Task: Reply All to email with the signature Amanda Green with the subject 'Introduction' from softage.1@softage.net with the message 'Could you provide an update on the progress of the website redesign project?'
Action: Mouse moved to (1045, 169)
Screenshot: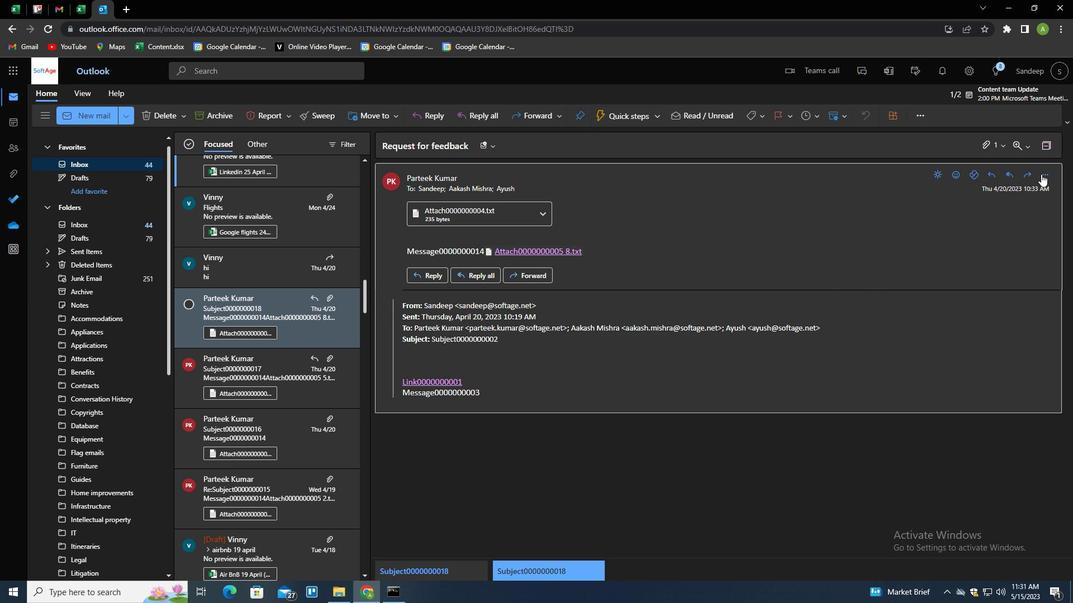 
Action: Mouse pressed left at (1045, 169)
Screenshot: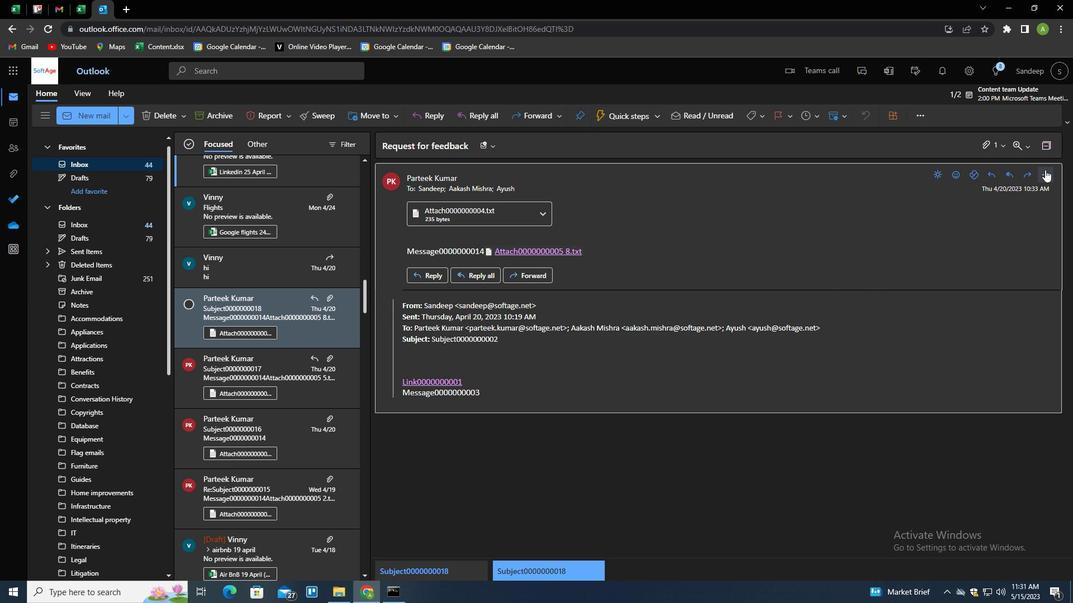 
Action: Mouse moved to (988, 210)
Screenshot: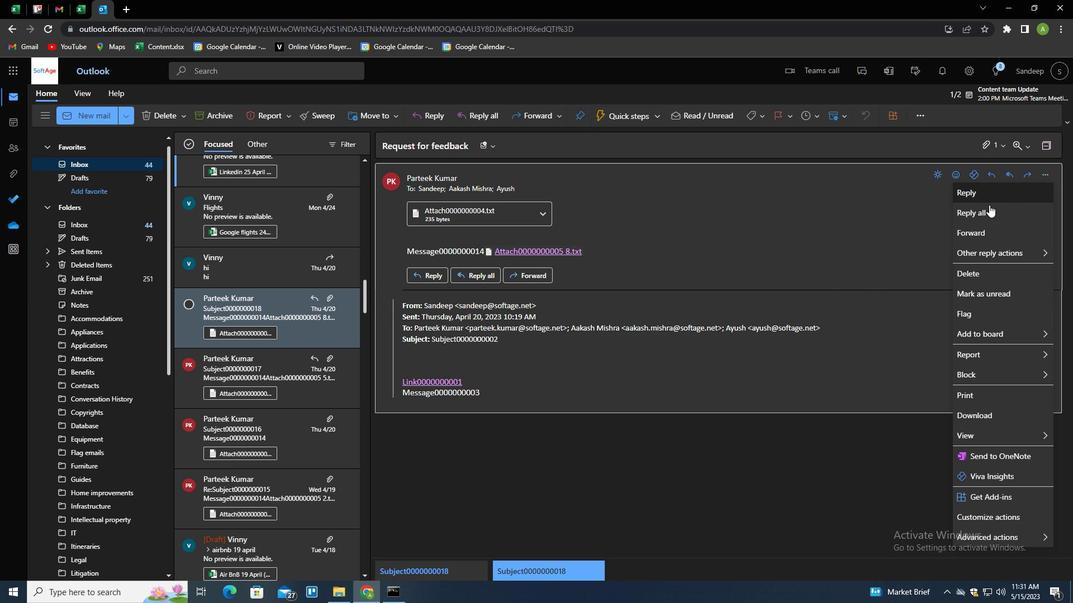 
Action: Mouse pressed left at (988, 210)
Screenshot: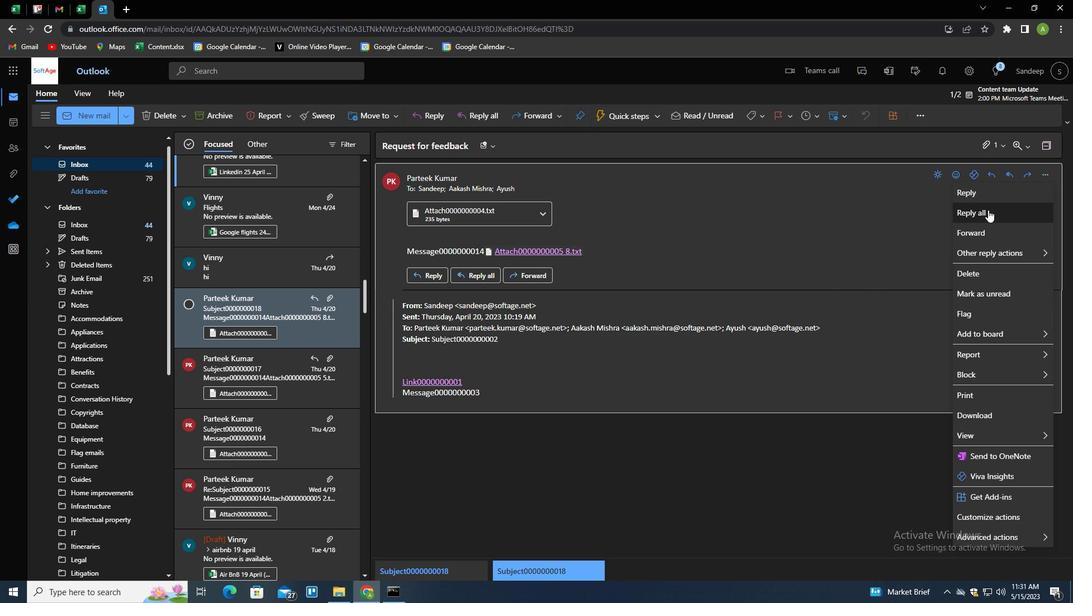
Action: Mouse moved to (756, 113)
Screenshot: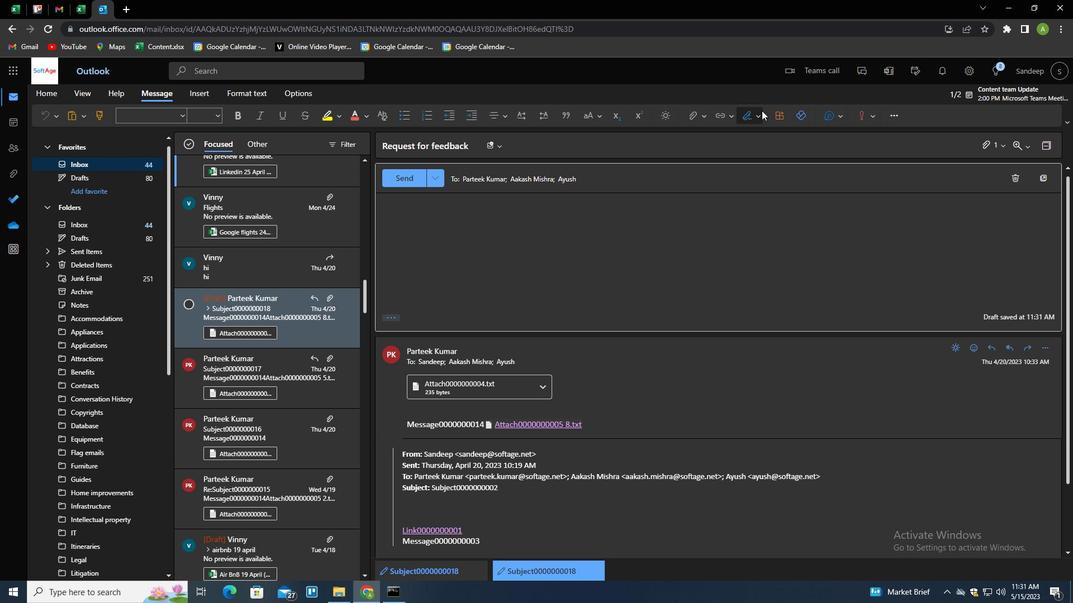 
Action: Mouse pressed left at (756, 113)
Screenshot: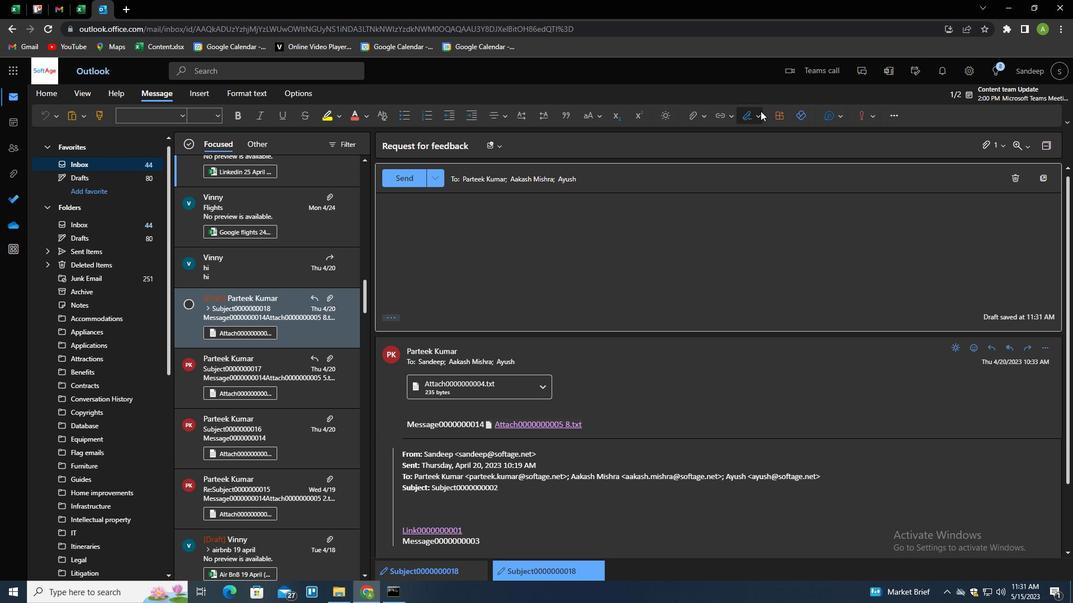 
Action: Mouse moved to (750, 155)
Screenshot: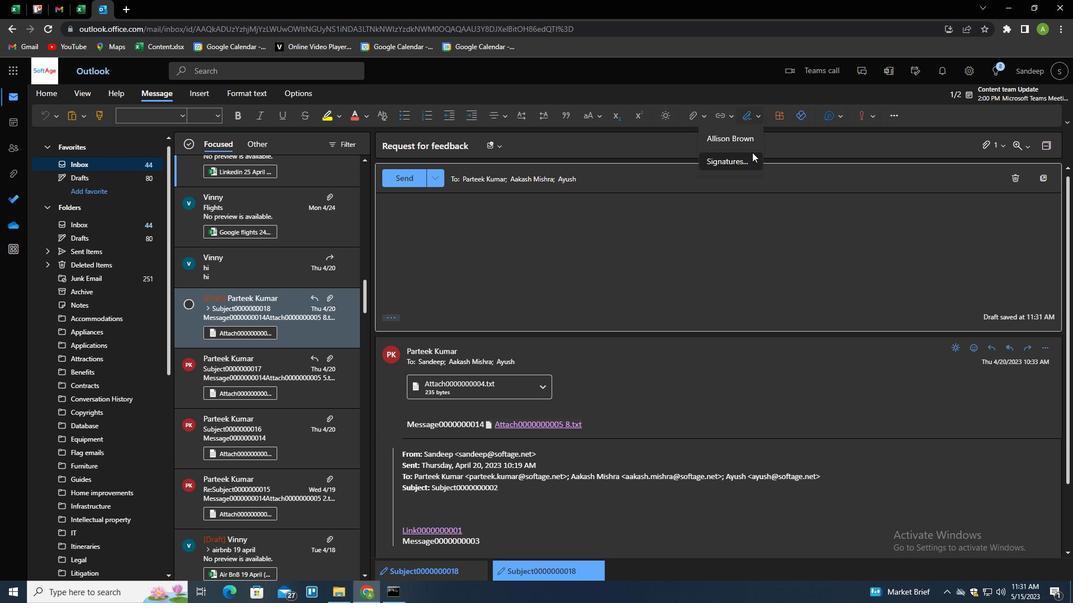 
Action: Mouse pressed left at (750, 155)
Screenshot: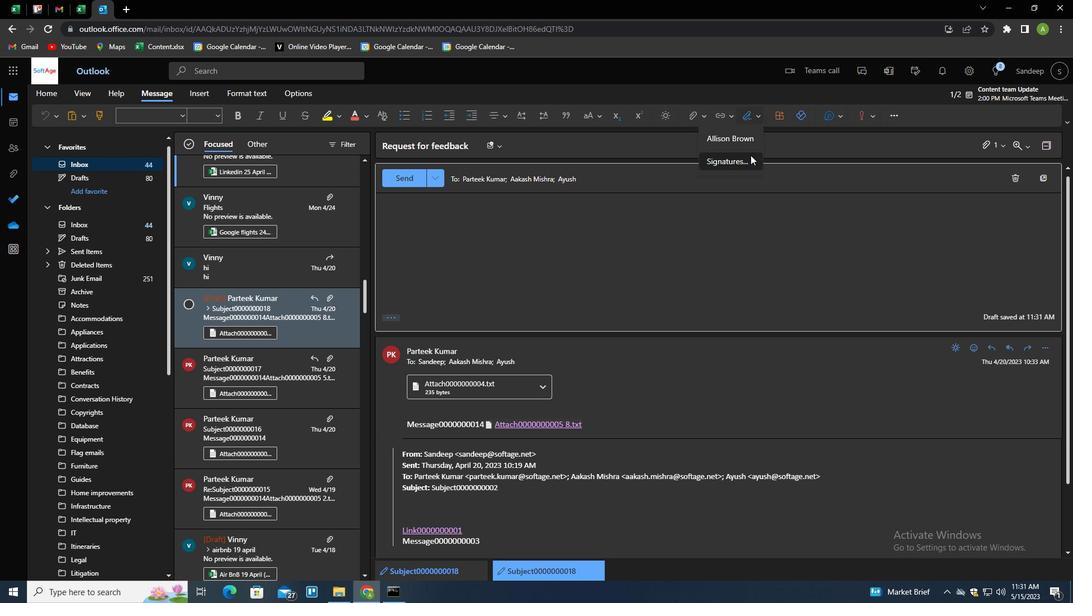 
Action: Mouse moved to (760, 204)
Screenshot: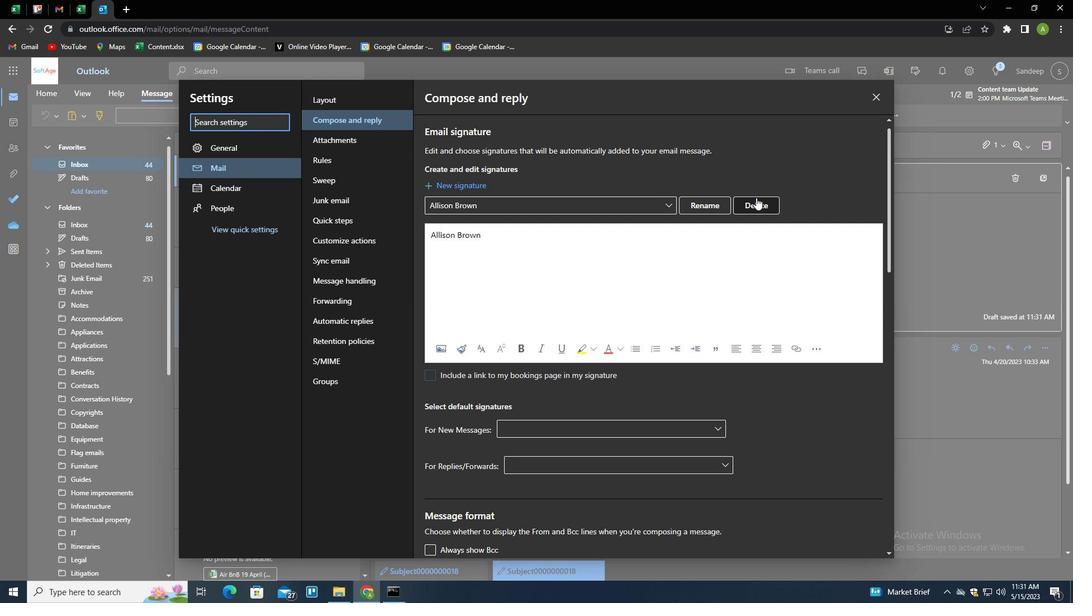 
Action: Mouse pressed left at (760, 204)
Screenshot: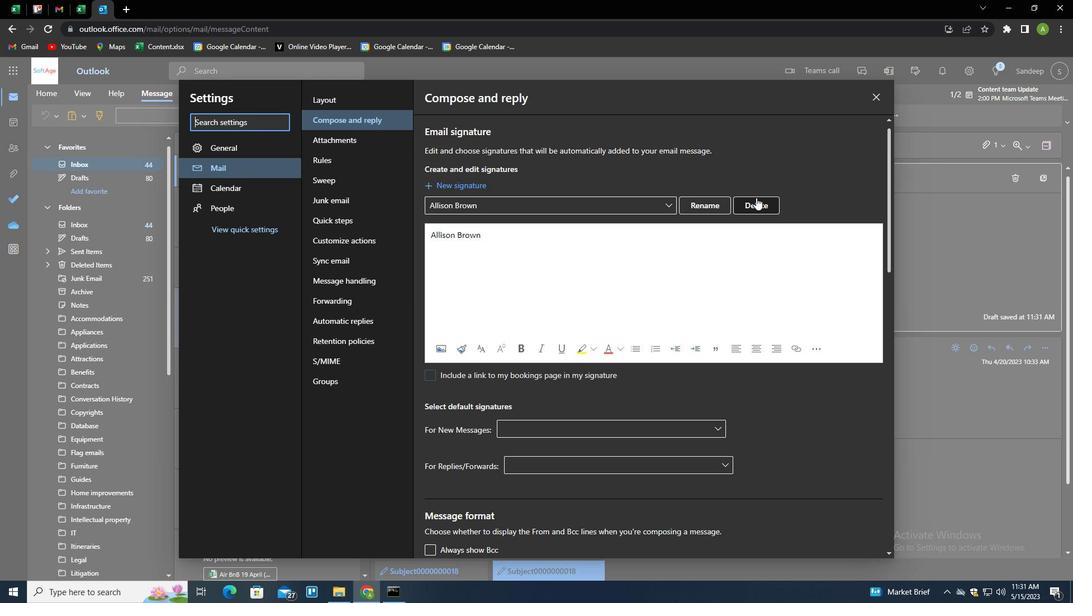 
Action: Mouse moved to (755, 204)
Screenshot: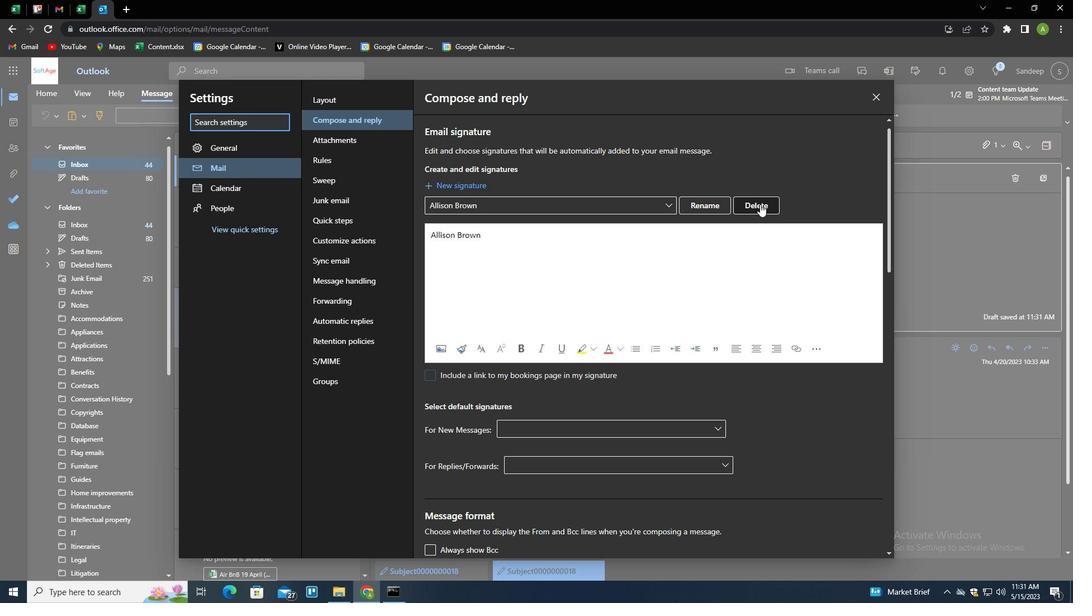 
Action: Mouse pressed left at (755, 204)
Screenshot: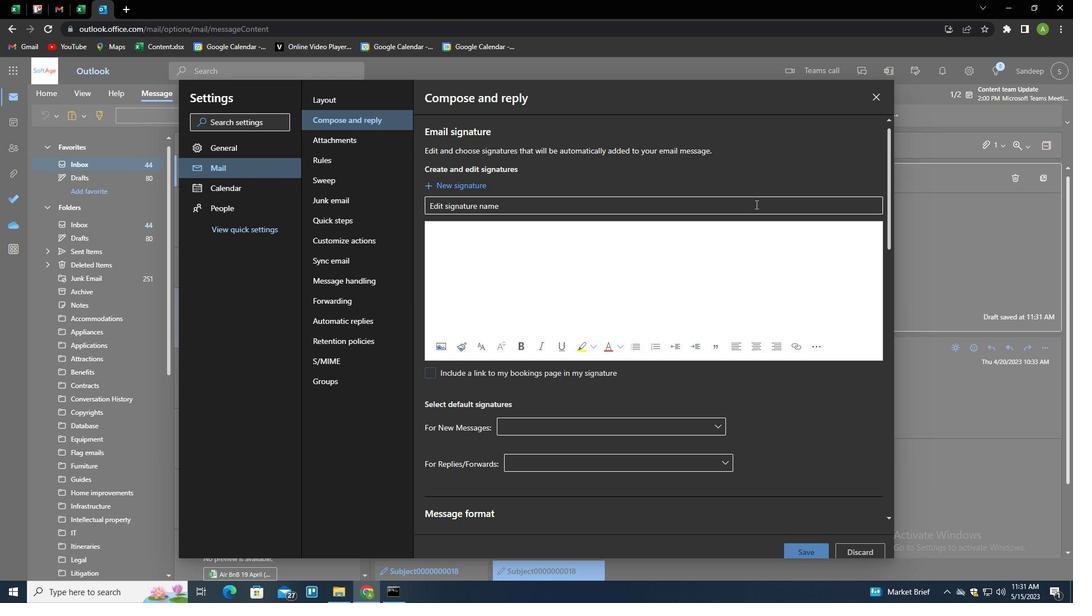 
Action: Key pressed <Key.shift>AMANDA<Key.space><Key.shift>GREEN<Key.tab><Key.shift>AMANDA<Key.space><Key.shift>GREEN
Screenshot: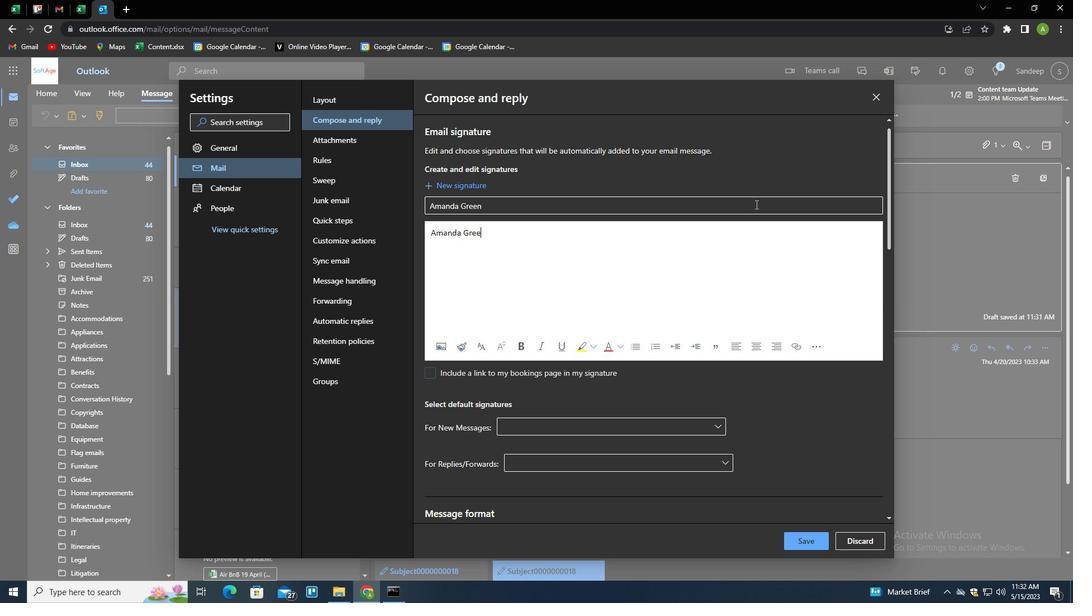 
Action: Mouse moved to (810, 540)
Screenshot: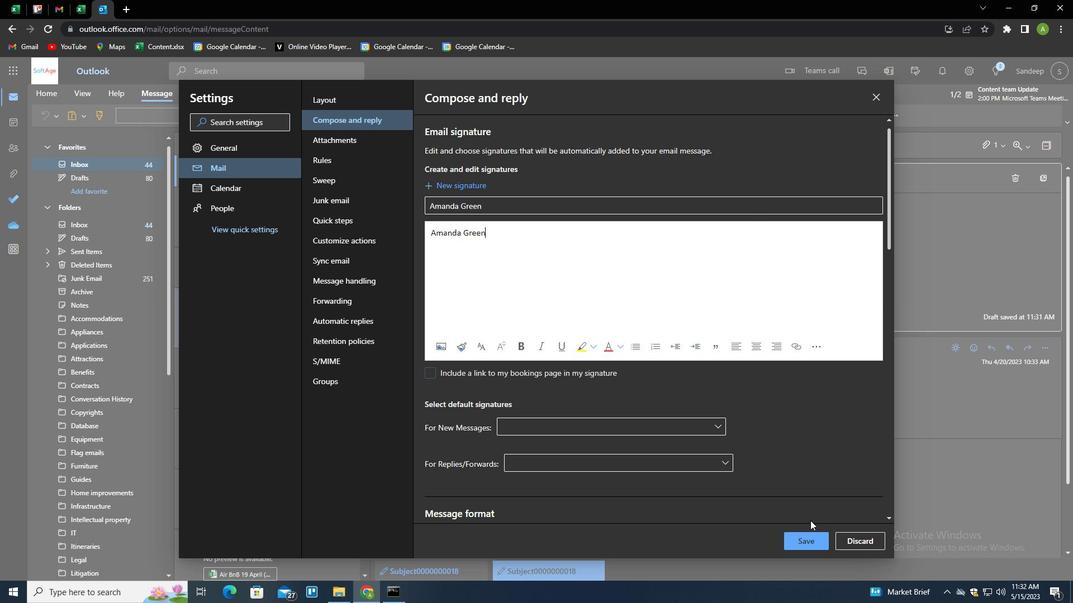 
Action: Mouse pressed left at (810, 540)
Screenshot: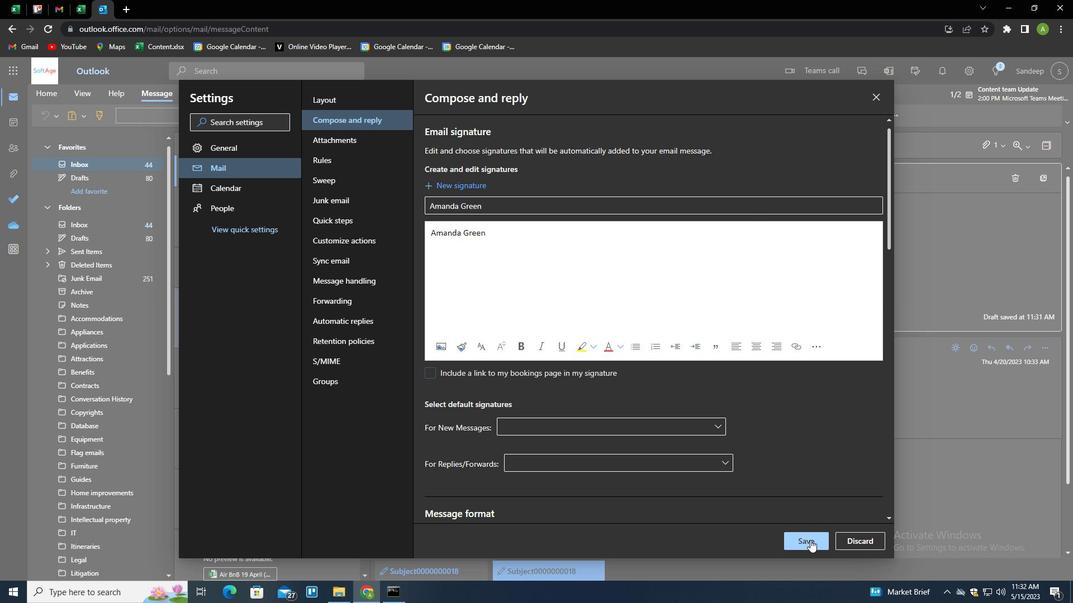 
Action: Mouse moved to (910, 335)
Screenshot: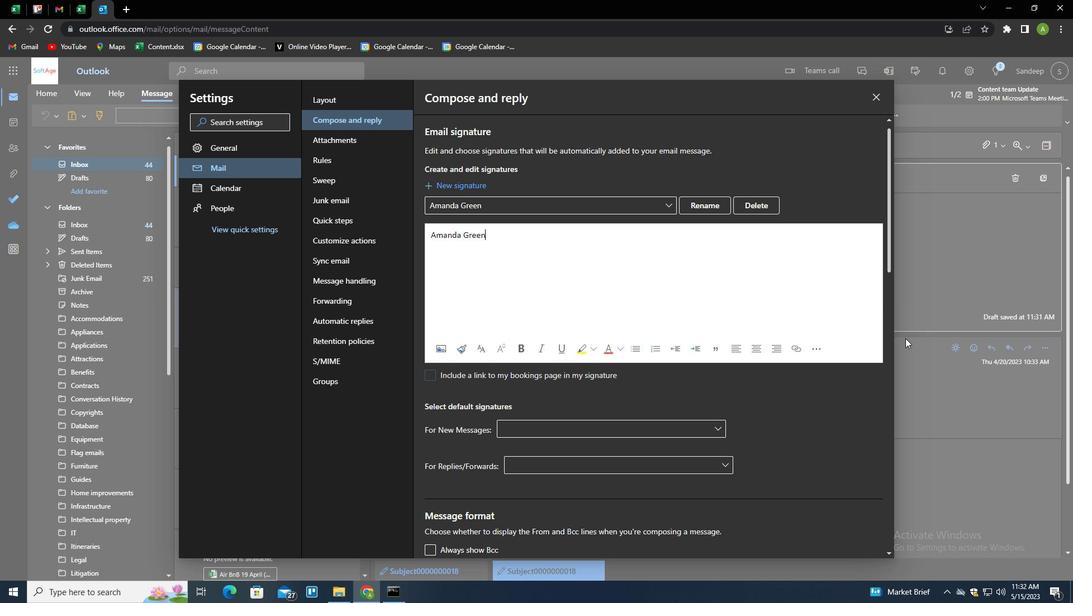 
Action: Mouse pressed left at (910, 335)
Screenshot: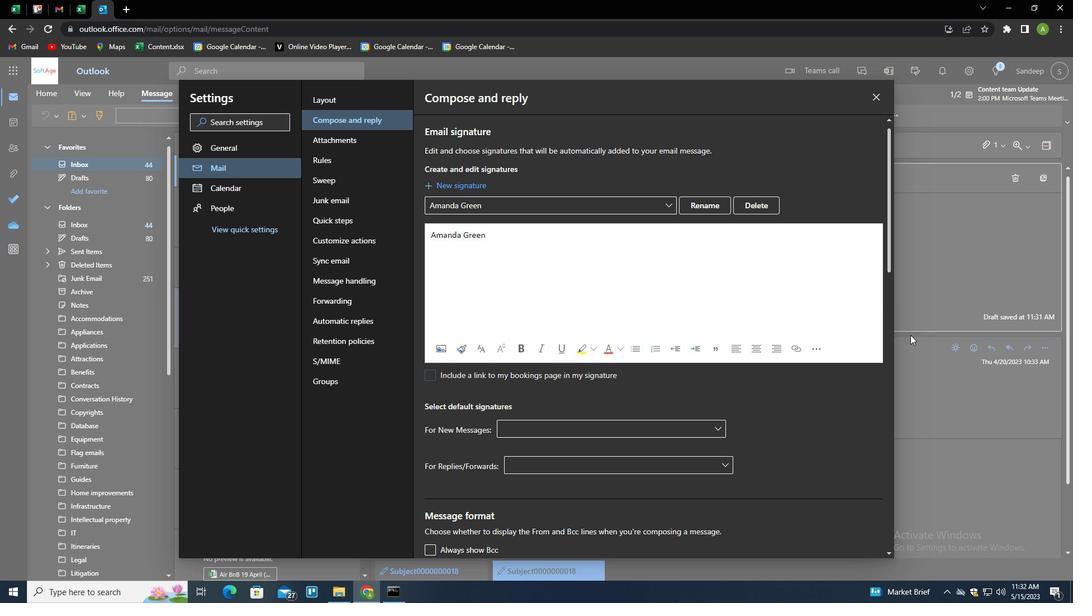 
Action: Mouse moved to (397, 313)
Screenshot: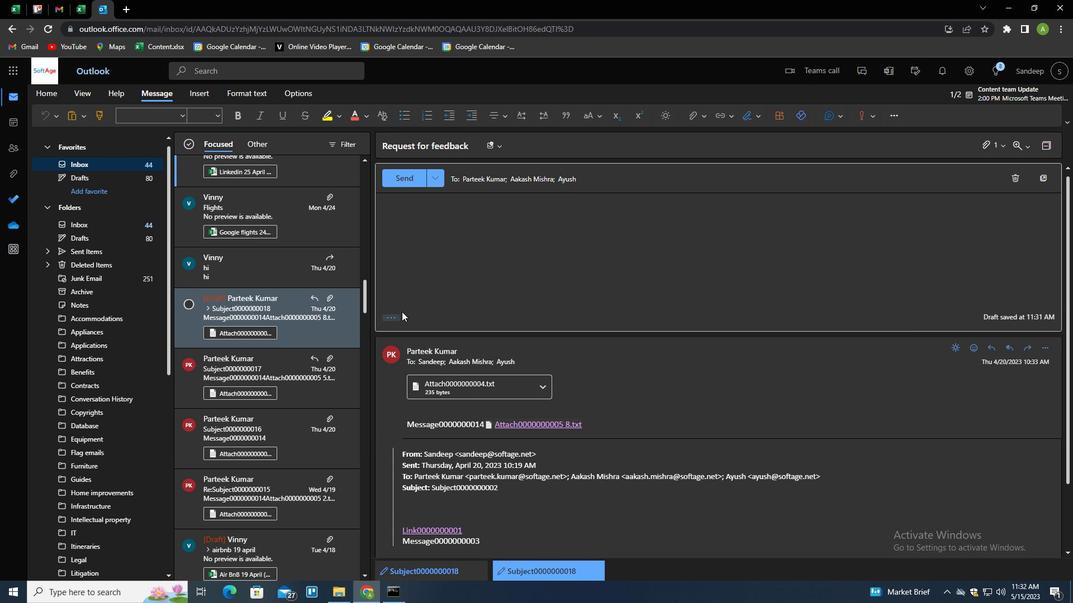 
Action: Mouse pressed left at (397, 313)
Screenshot: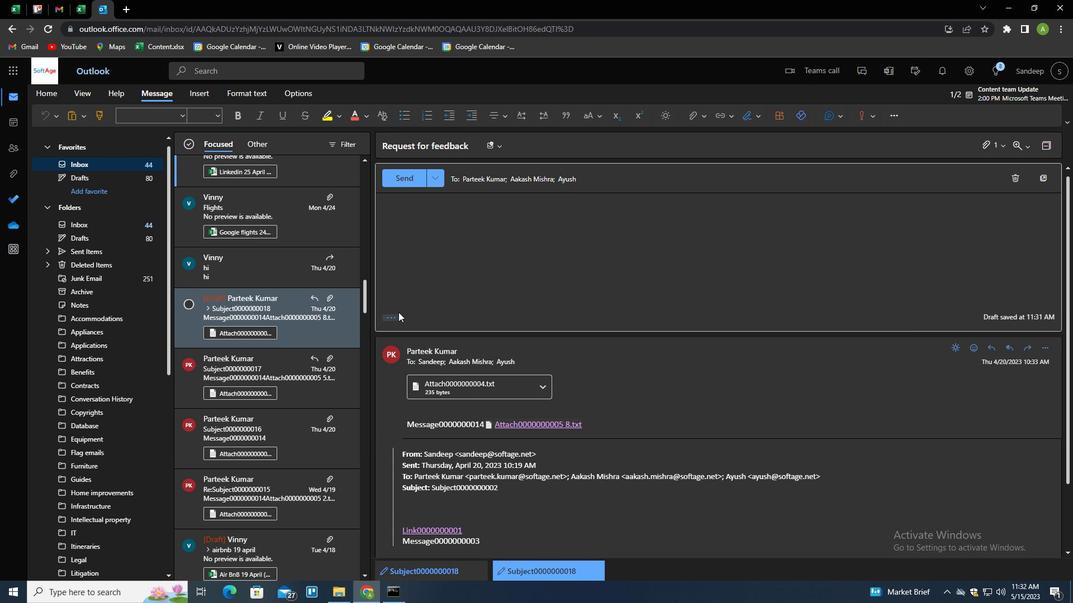 
Action: Mouse moved to (392, 318)
Screenshot: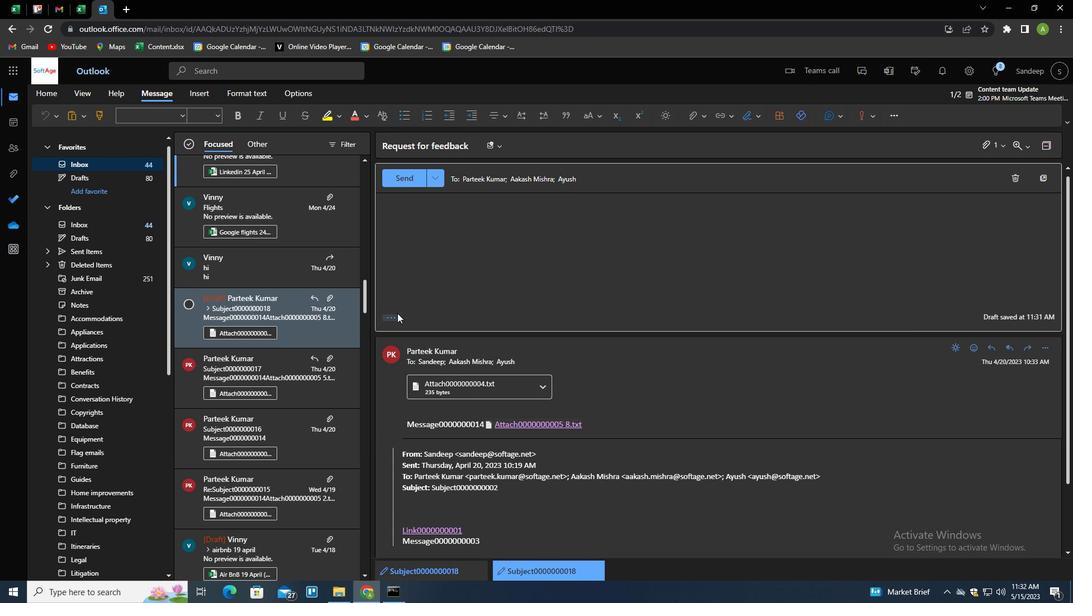 
Action: Mouse pressed left at (392, 318)
Screenshot: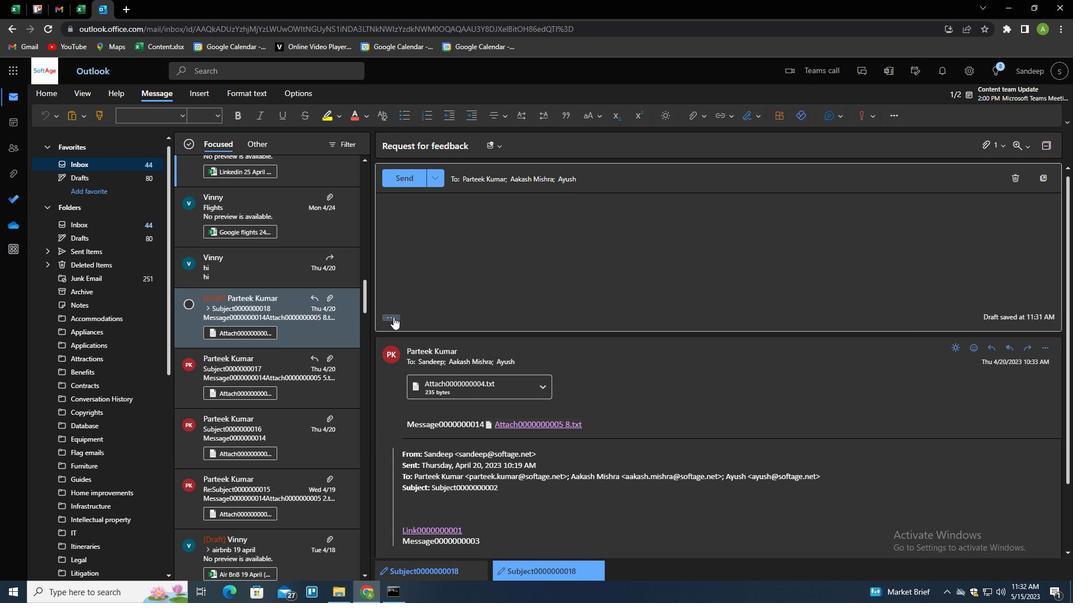
Action: Mouse moved to (414, 177)
Screenshot: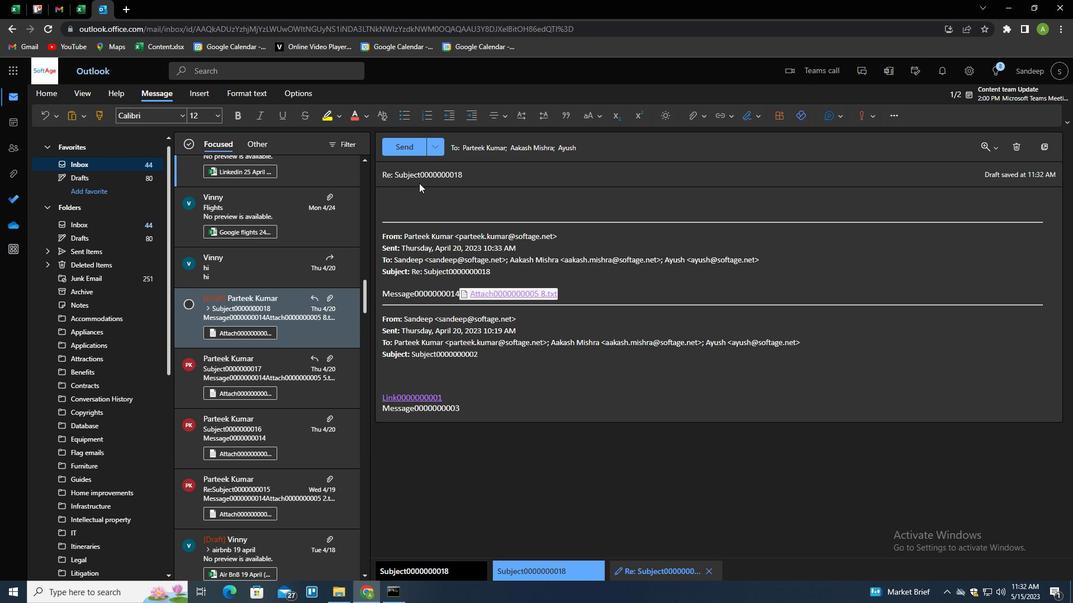 
Action: Mouse pressed left at (414, 177)
Screenshot: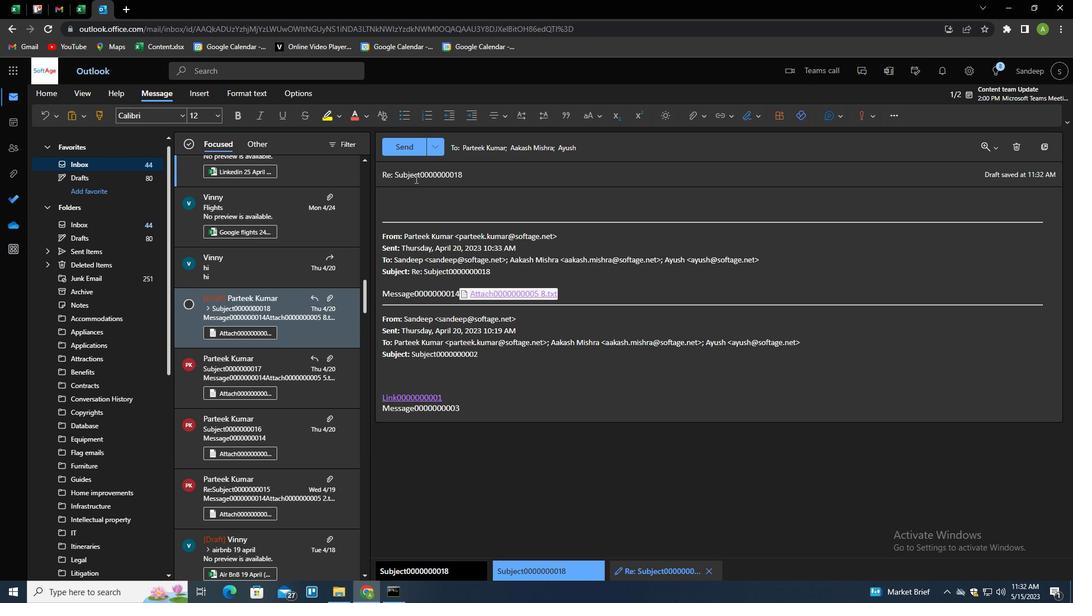 
Action: Mouse pressed left at (414, 177)
Screenshot: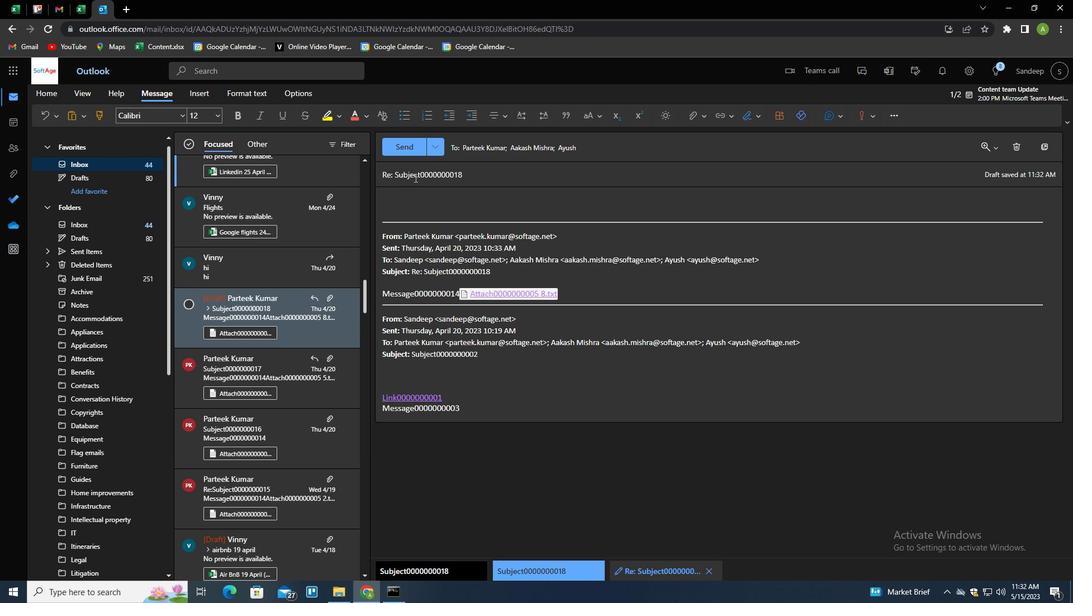 
Action: Mouse pressed left at (414, 177)
Screenshot: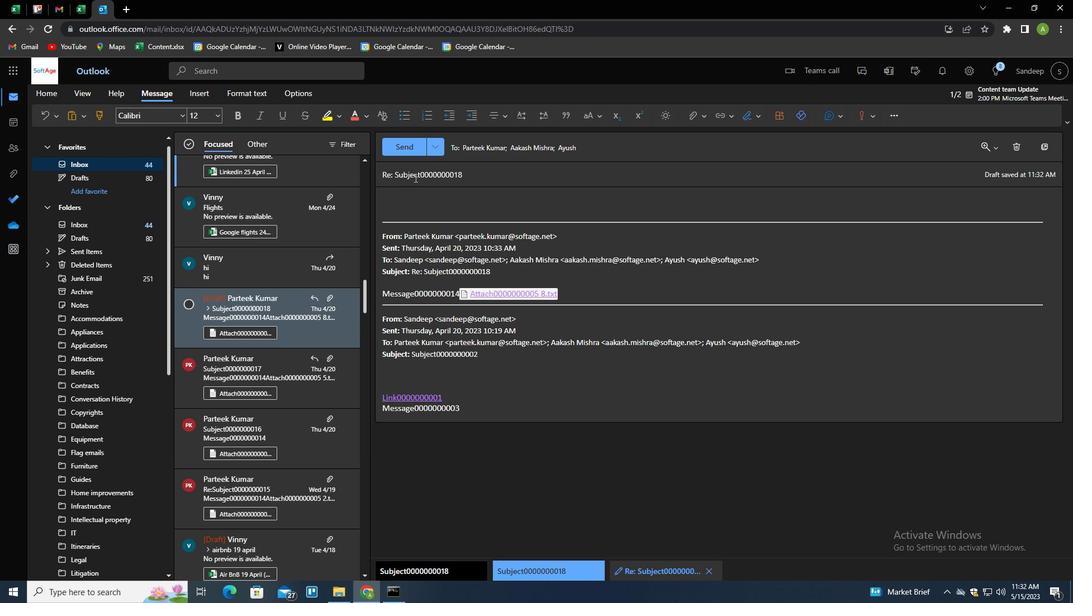 
Action: Key pressed <Key.shift>INTRODUCTION<Key.tab><Key.space><Key.shift>COULD<Key.space>YOU<Key.space>PROVIDE<Key.space>AN<Key.space>UPDATE<Key.space>ON<Key.space>THE<Key.space>PROGRESS<Key.space>OJ<Key.space><Key.backspace><Key.backspace>F<Key.space>THE<Key.space>WEBSITE<Key.space>REDESIGN<Key.space>PROJES<Key.backspace>CT<Key.shift>?
Screenshot: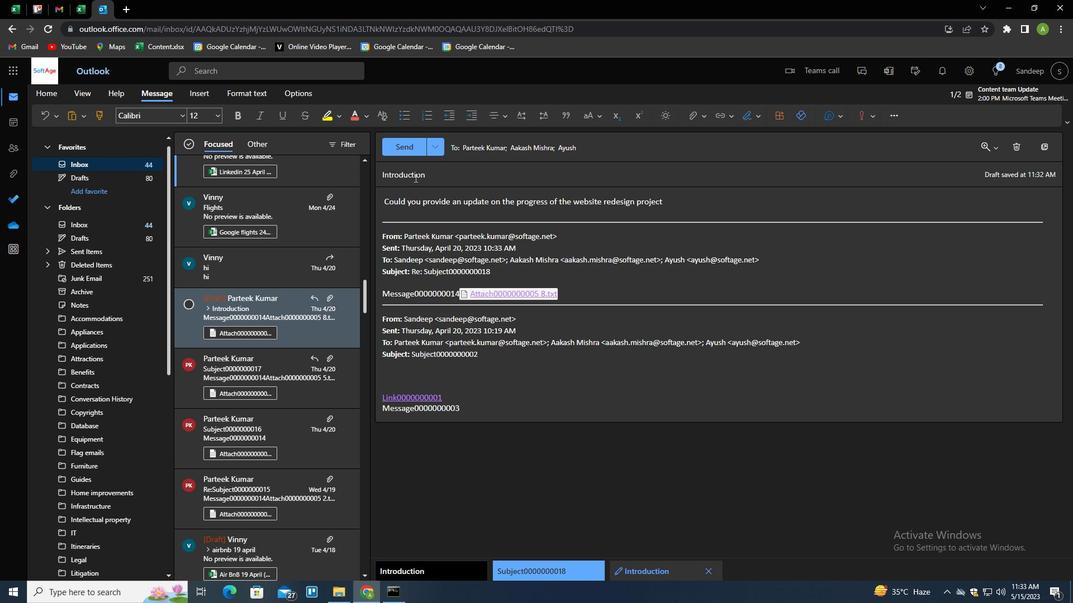 
Action: Mouse moved to (395, 152)
Screenshot: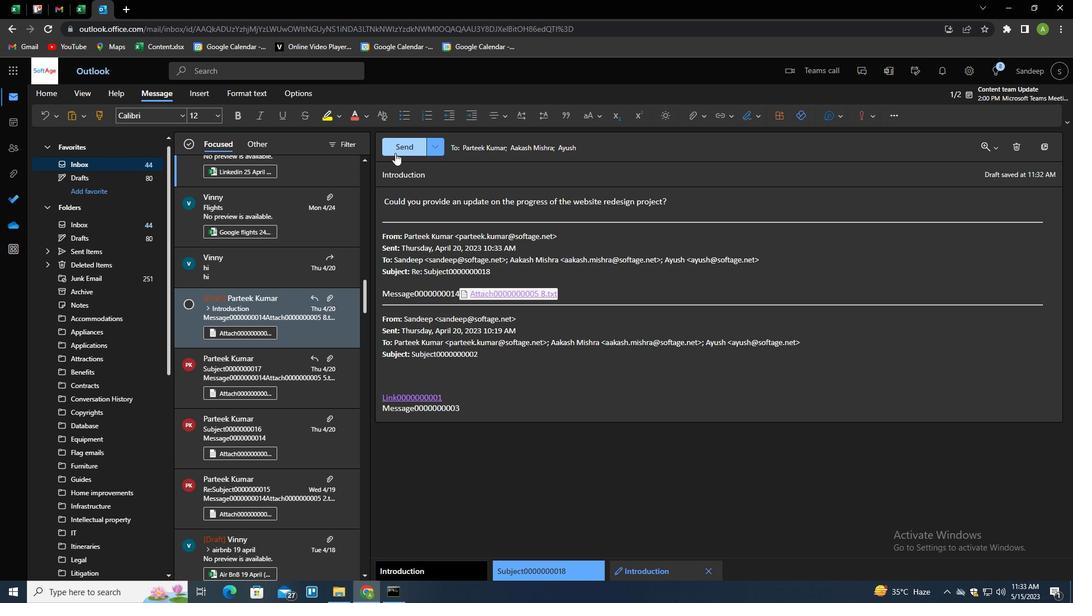 
Action: Mouse pressed left at (395, 152)
Screenshot: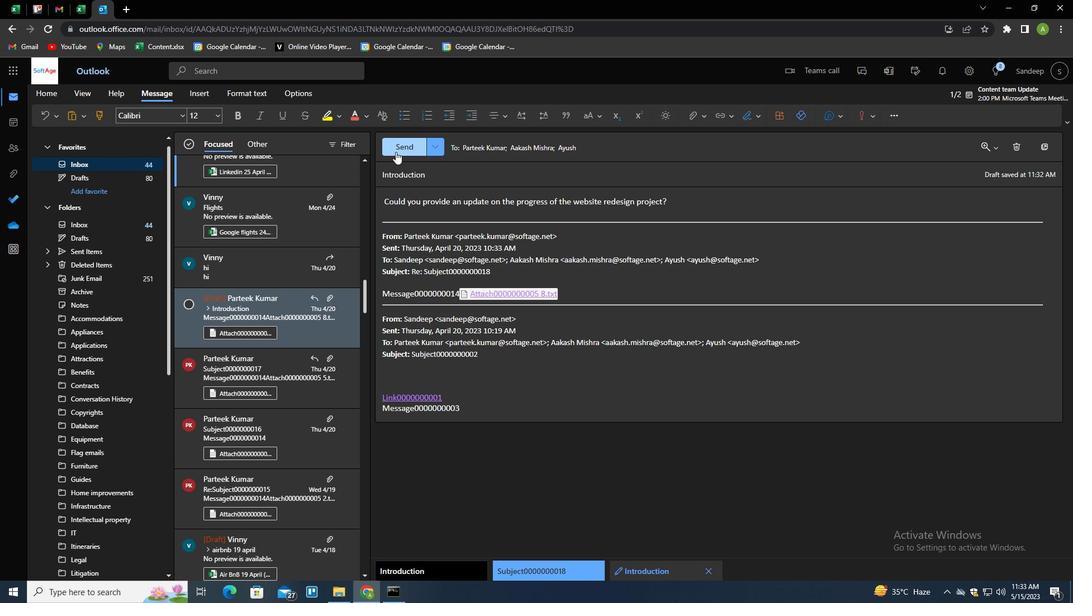 
Action: Mouse moved to (522, 272)
Screenshot: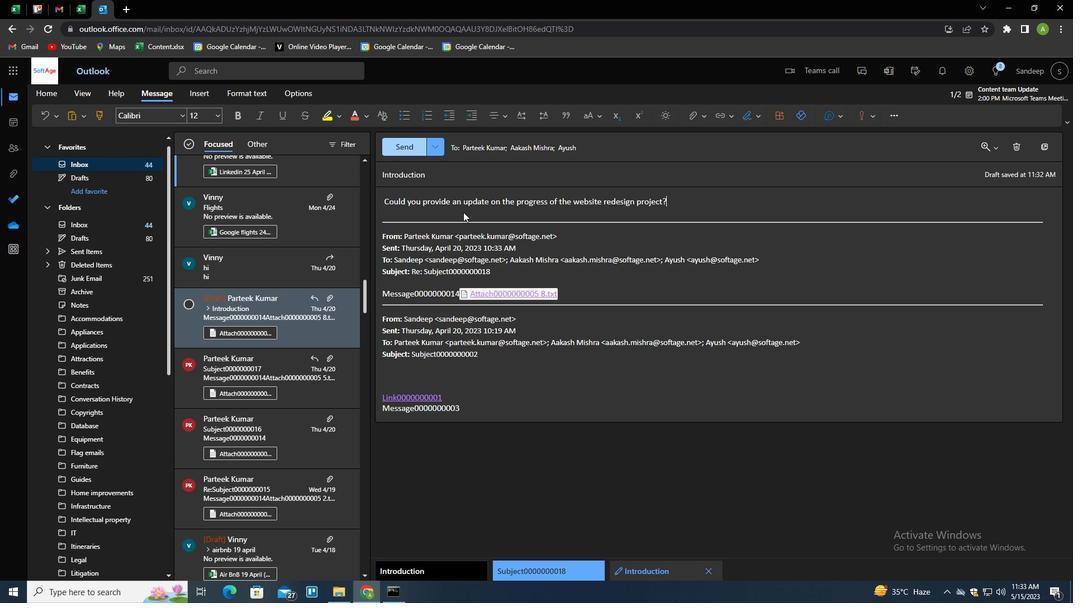 
